 Task: Use the 'Get Diagnostics' tool in Outlook to collect log files for support.
Action: Mouse moved to (221, 26)
Screenshot: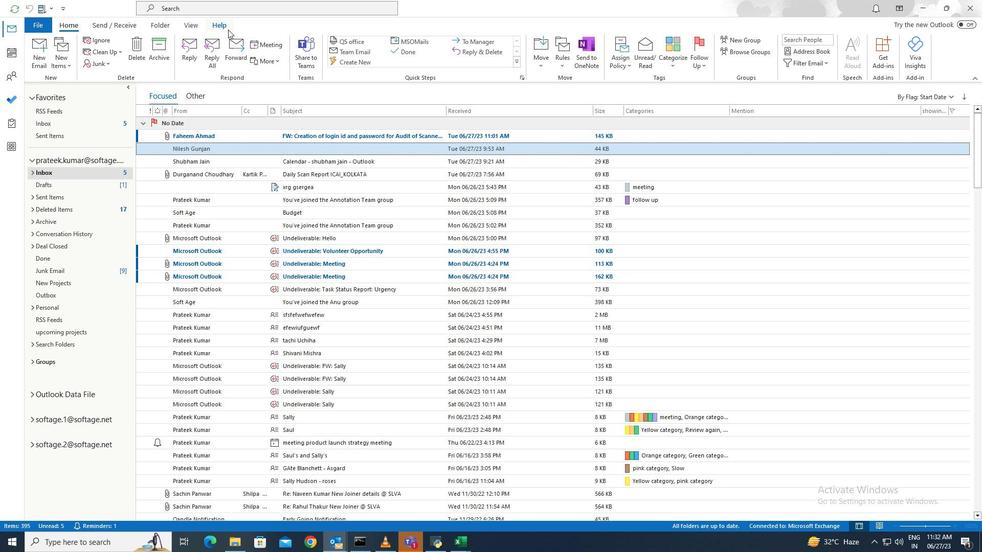 
Action: Mouse pressed left at (221, 26)
Screenshot: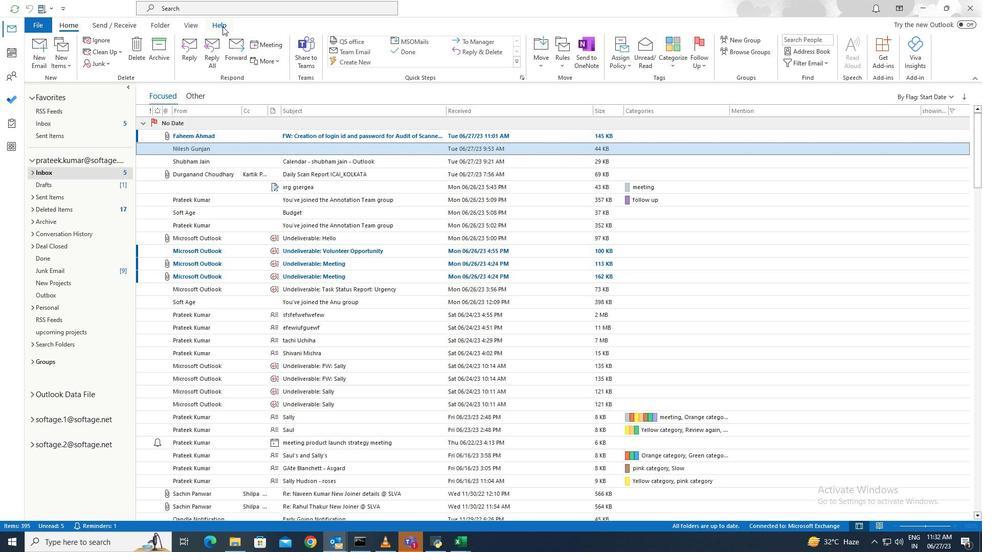
Action: Mouse moved to (256, 51)
Screenshot: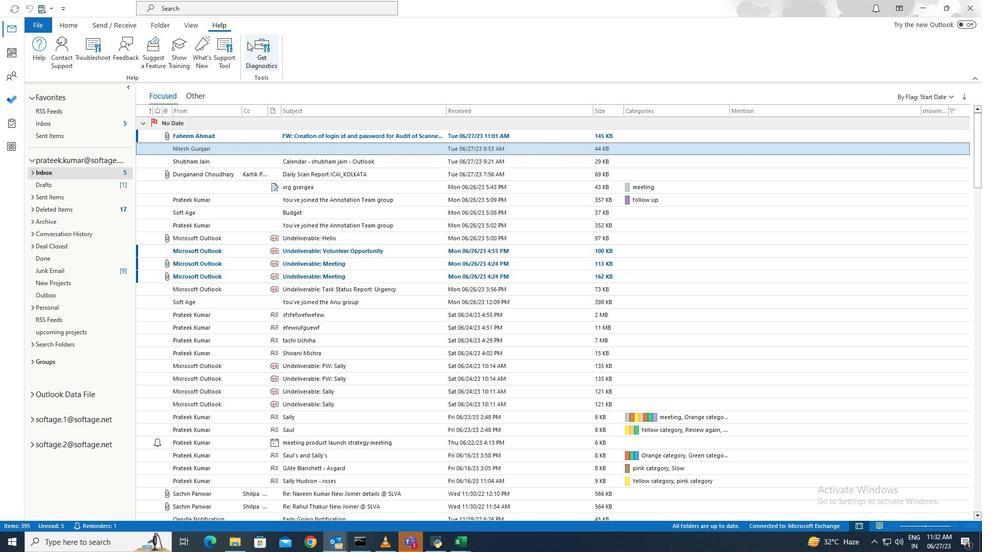 
Action: Mouse pressed left at (256, 51)
Screenshot: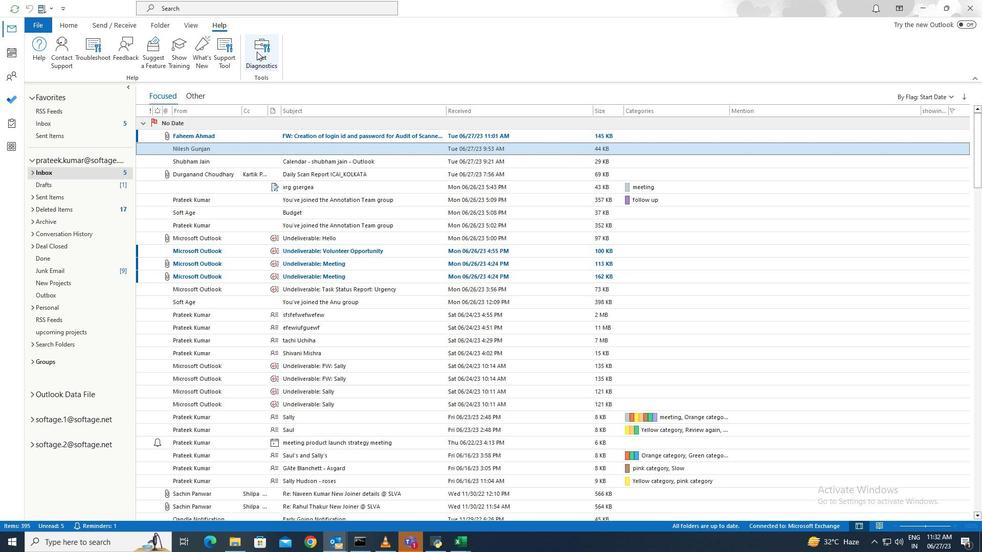 
Action: Mouse moved to (418, 311)
Screenshot: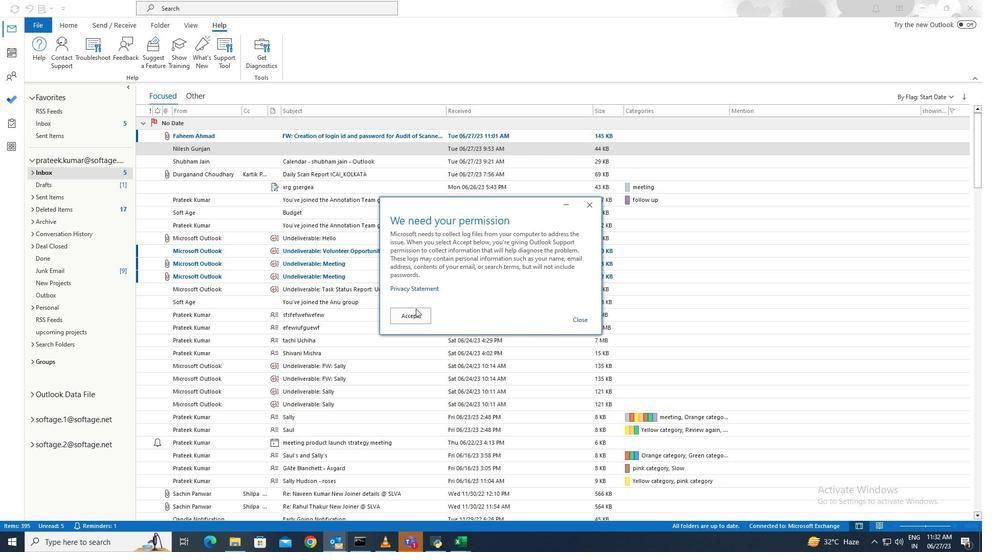 
Action: Mouse pressed left at (418, 311)
Screenshot: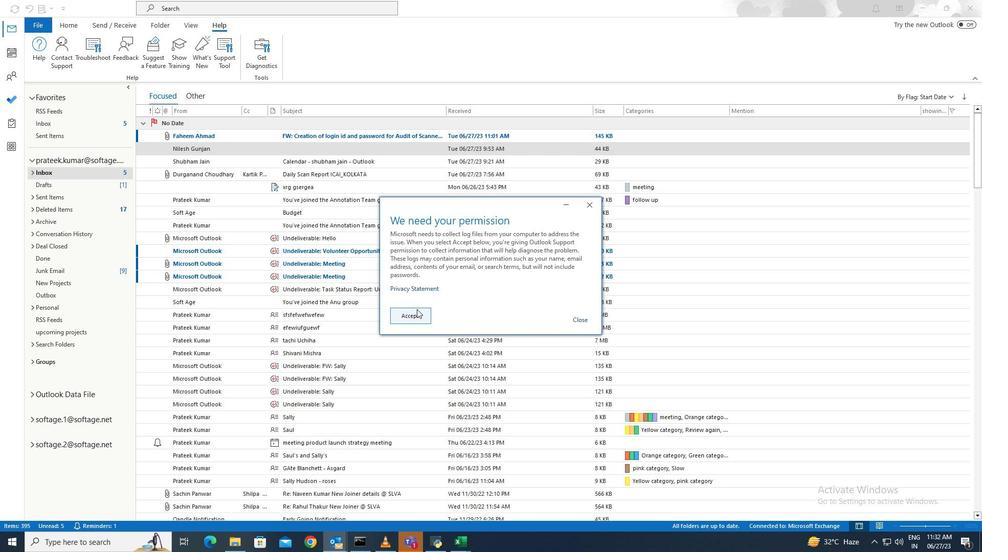 
Action: Mouse moved to (584, 324)
Screenshot: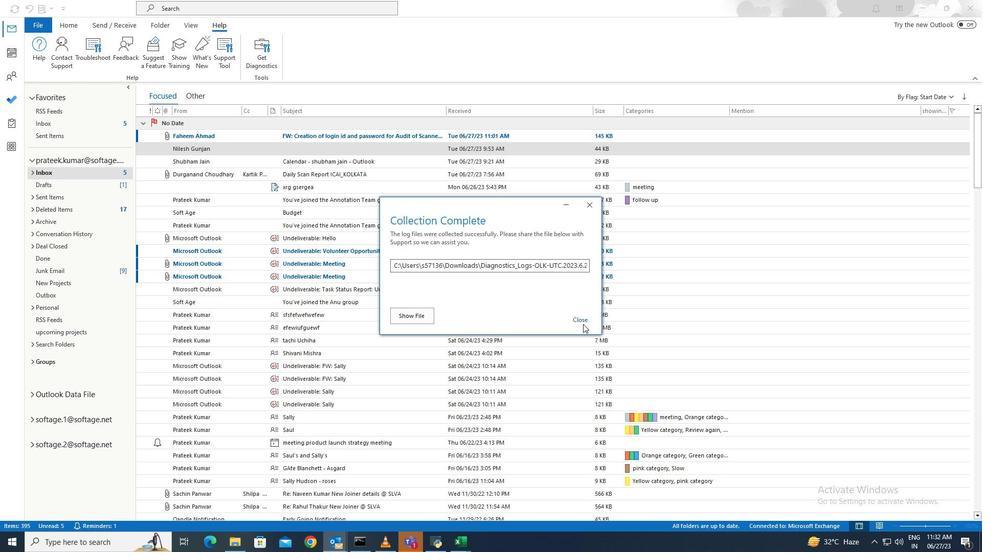 
Action: Mouse pressed left at (584, 324)
Screenshot: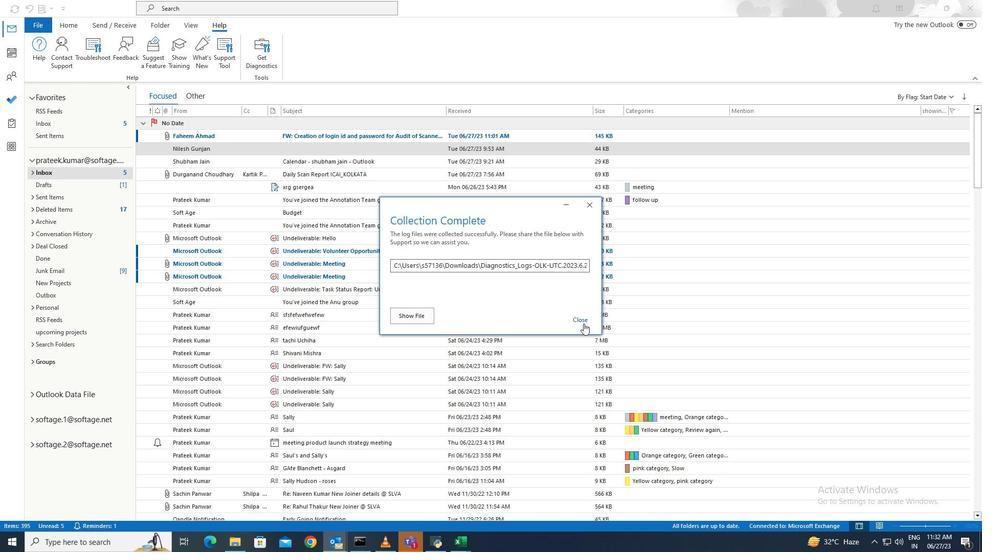 
Action: Mouse moved to (584, 323)
Screenshot: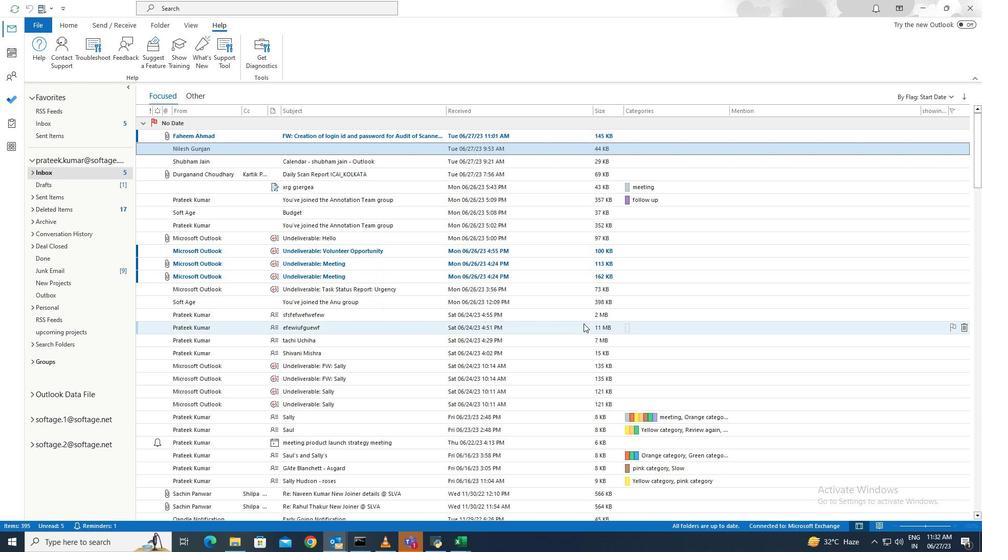 
